Task: Select search using regular expression.
Action: Mouse moved to (77, 118)
Screenshot: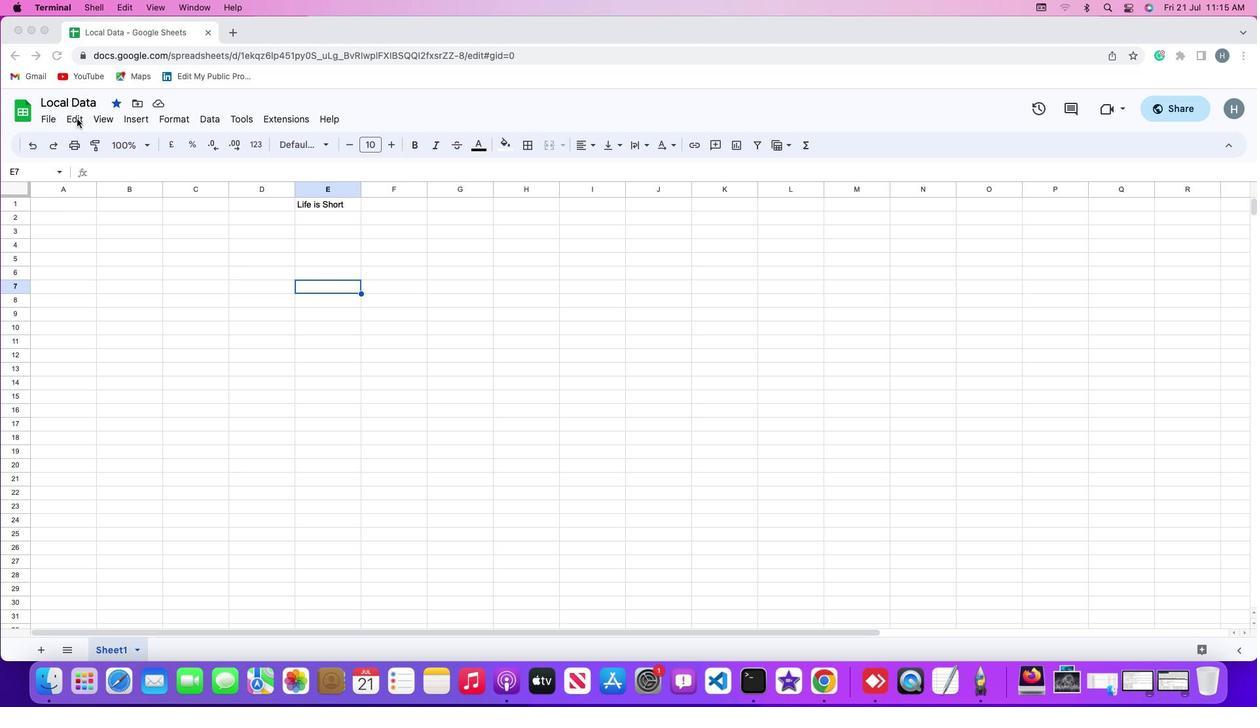 
Action: Mouse pressed left at (77, 118)
Screenshot: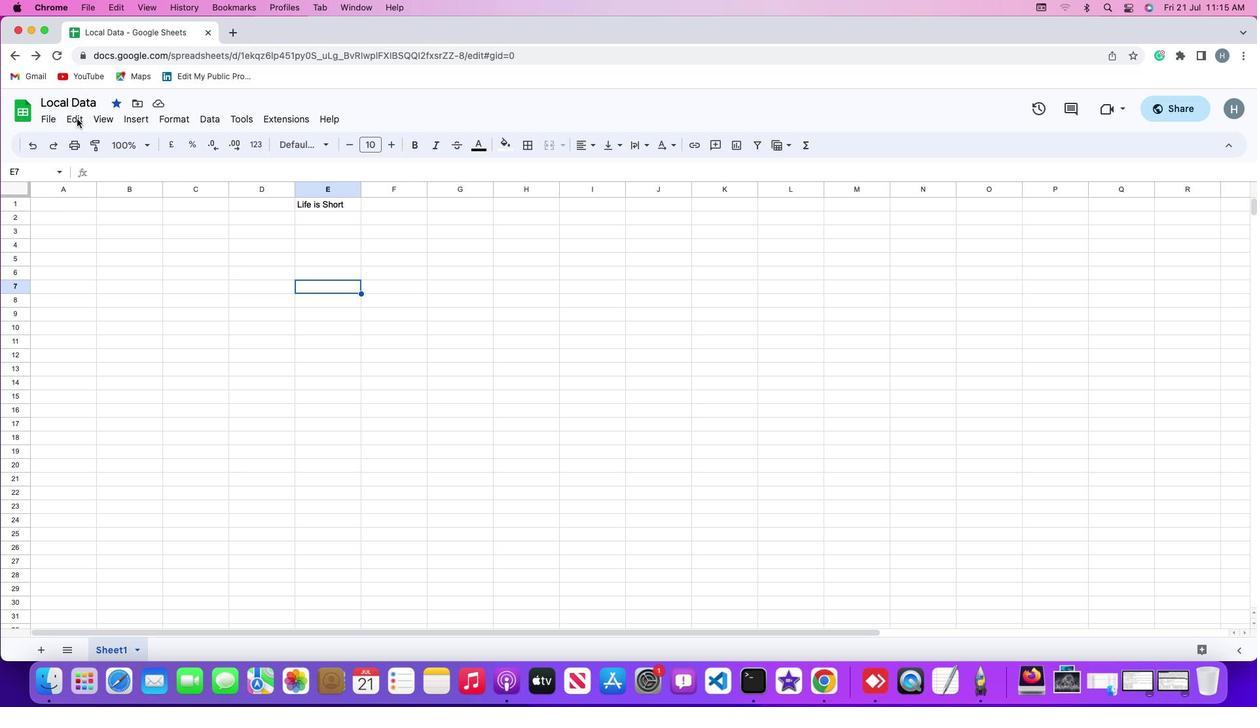 
Action: Mouse moved to (77, 116)
Screenshot: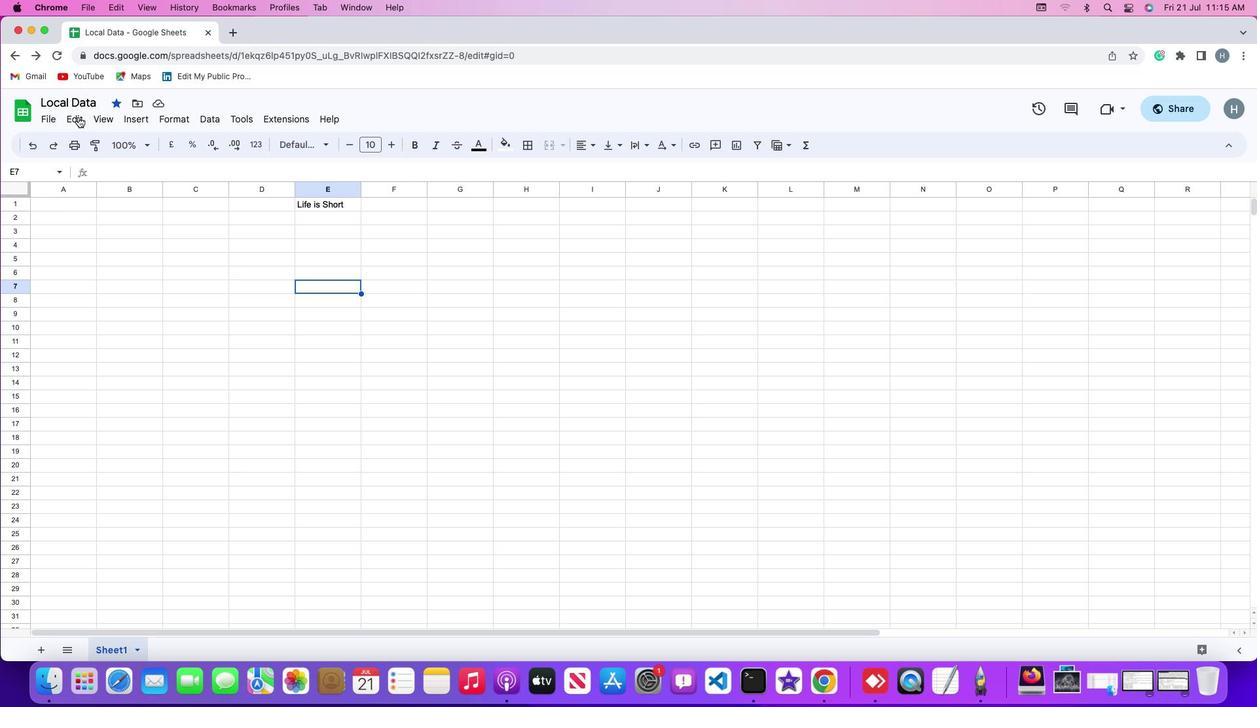 
Action: Mouse pressed left at (77, 116)
Screenshot: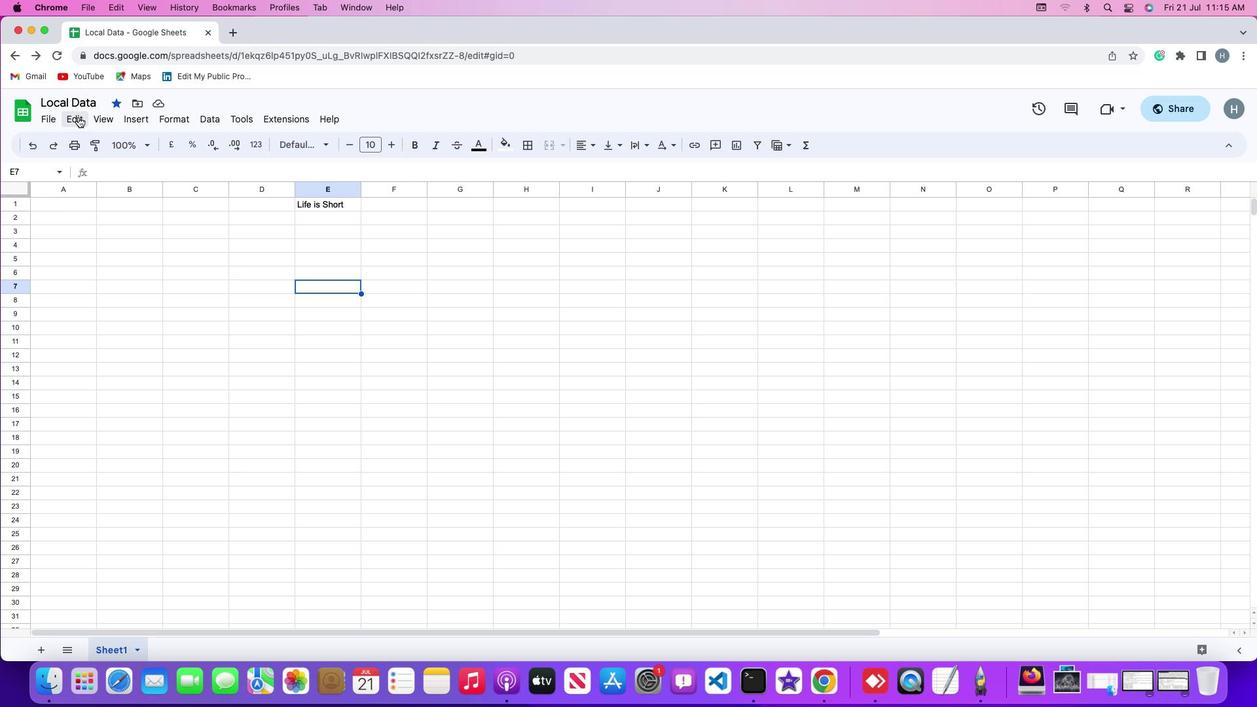 
Action: Mouse moved to (127, 340)
Screenshot: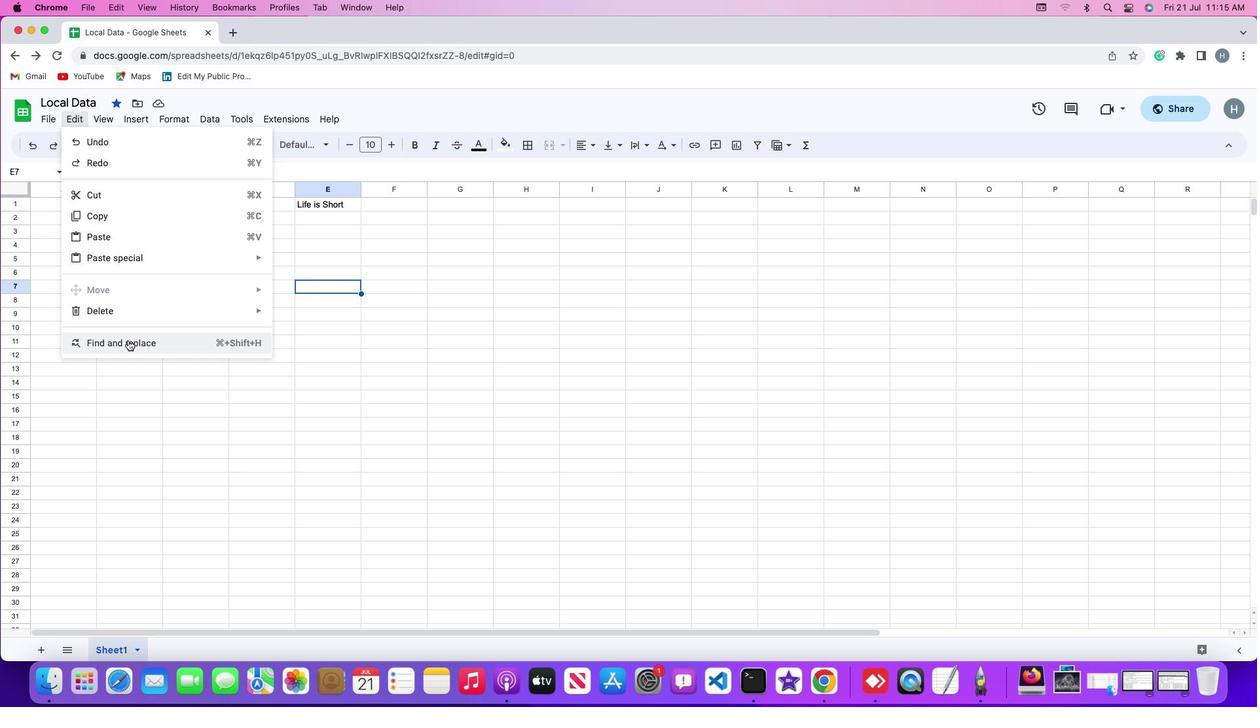 
Action: Mouse pressed left at (127, 340)
Screenshot: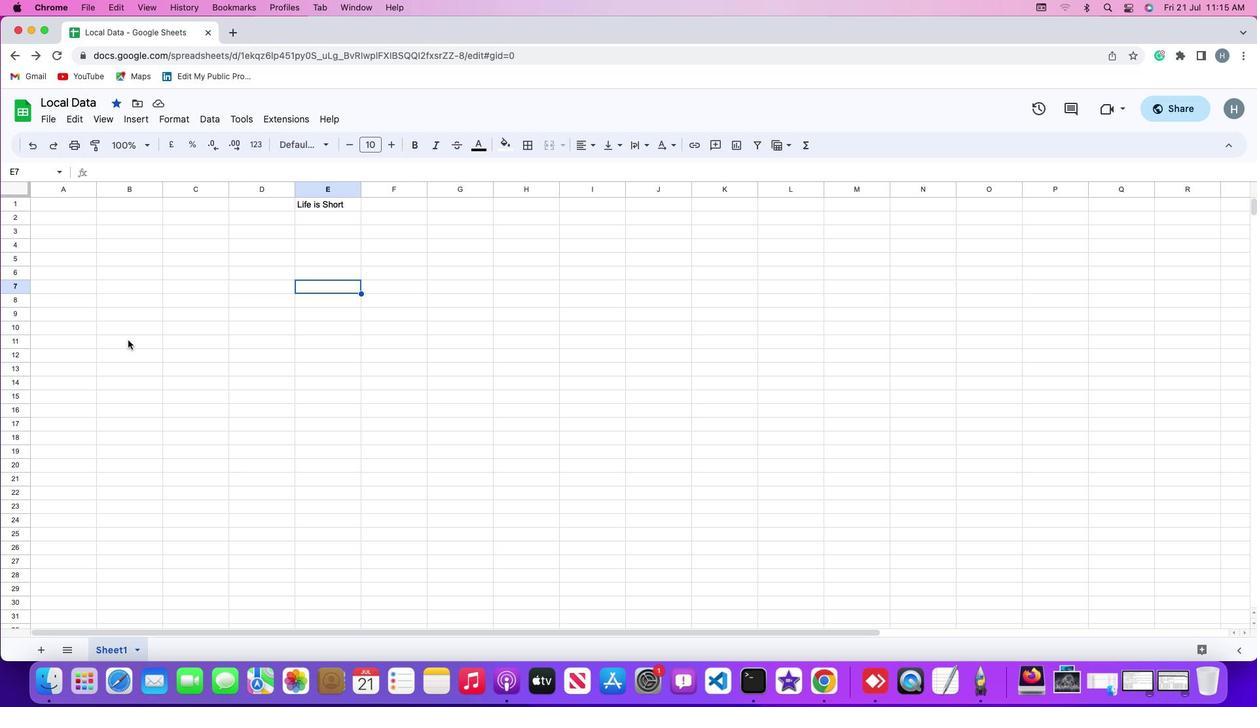 
Action: Mouse moved to (546, 419)
Screenshot: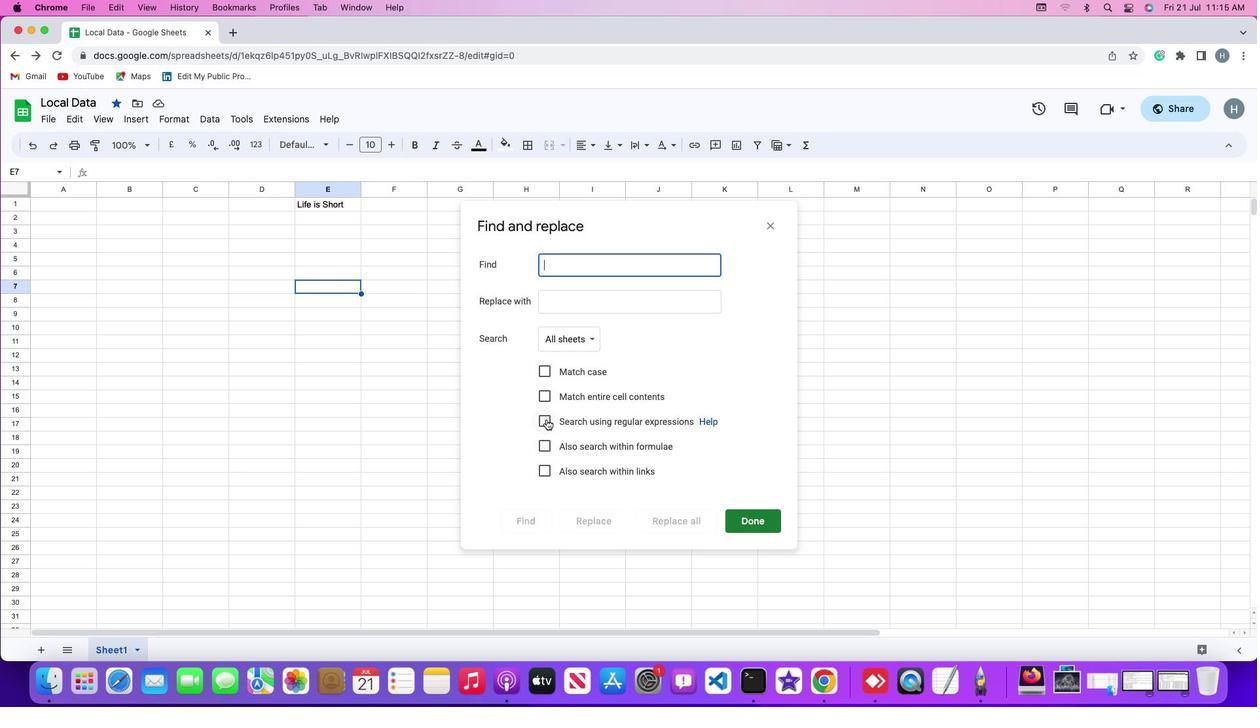 
Action: Mouse pressed left at (546, 419)
Screenshot: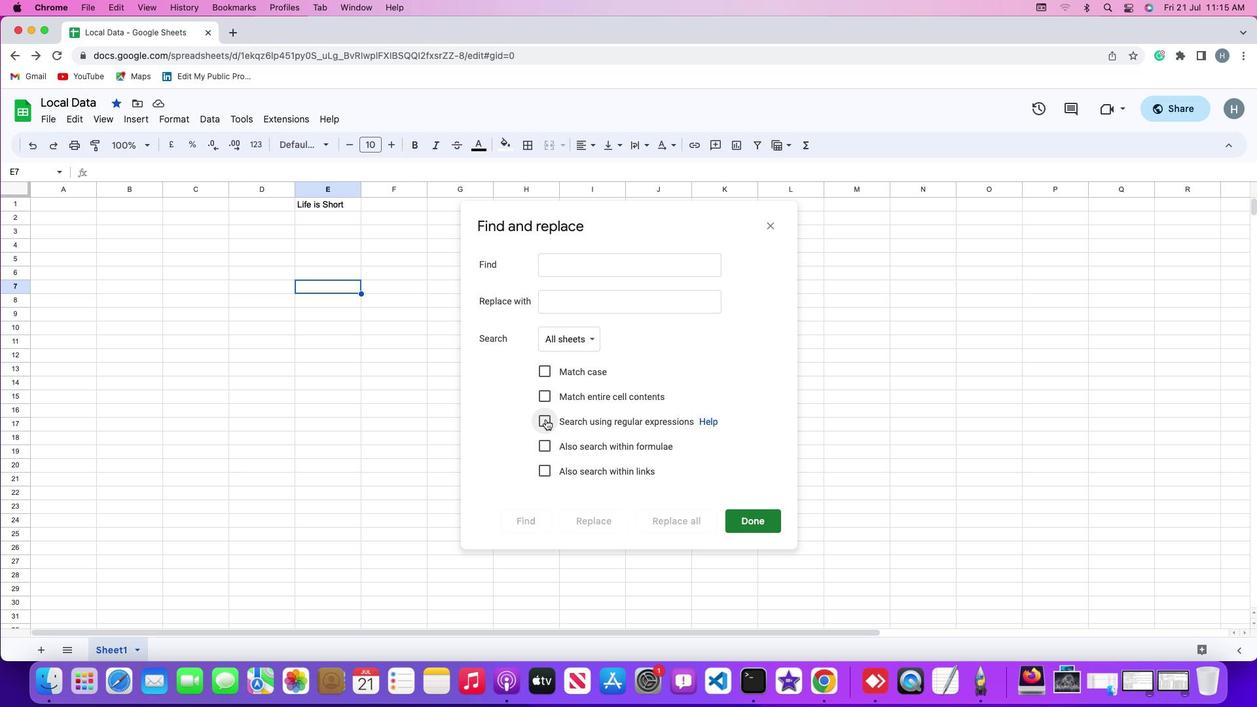 
Action: Mouse moved to (752, 400)
Screenshot: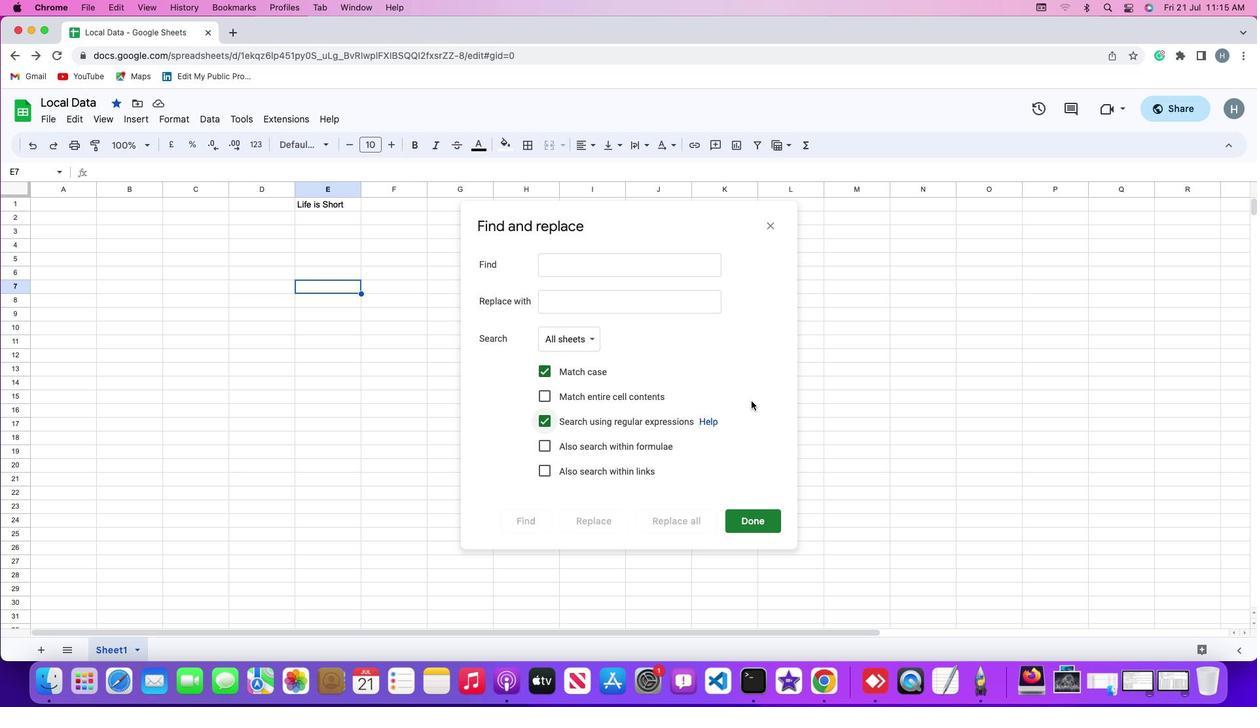 
